 Task: In the "Doing" board add the description "Their electric vehicles, such as the Tata Nexon EV, have garnered praise for their performance, range, and affordability, contributing to a cleaner and greener future".
Action: Mouse moved to (348, 140)
Screenshot: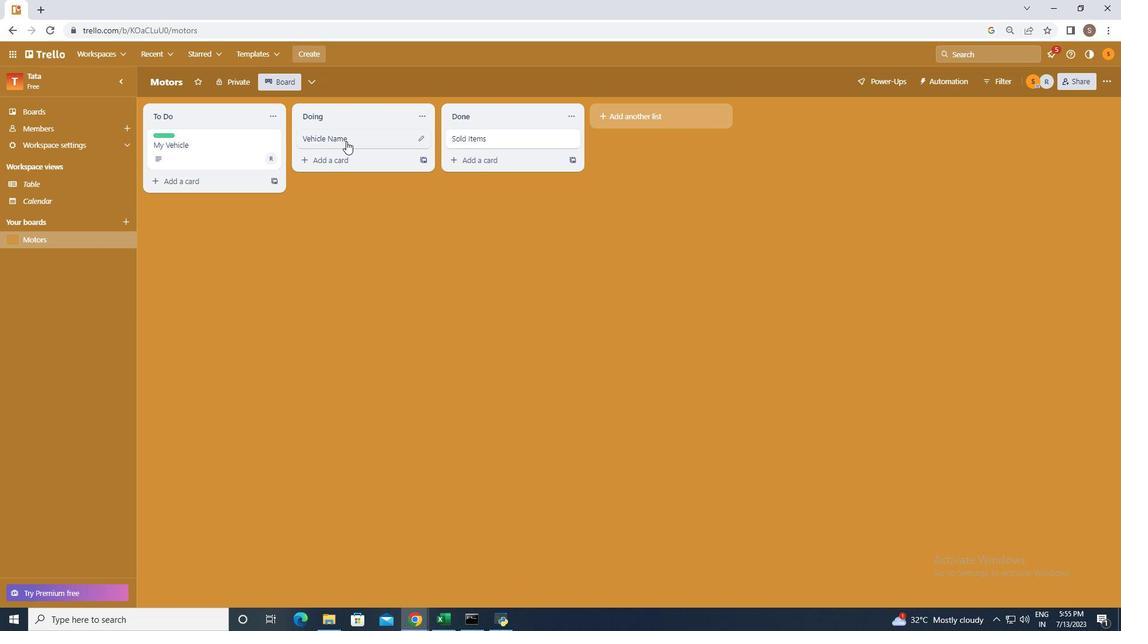 
Action: Mouse pressed left at (348, 140)
Screenshot: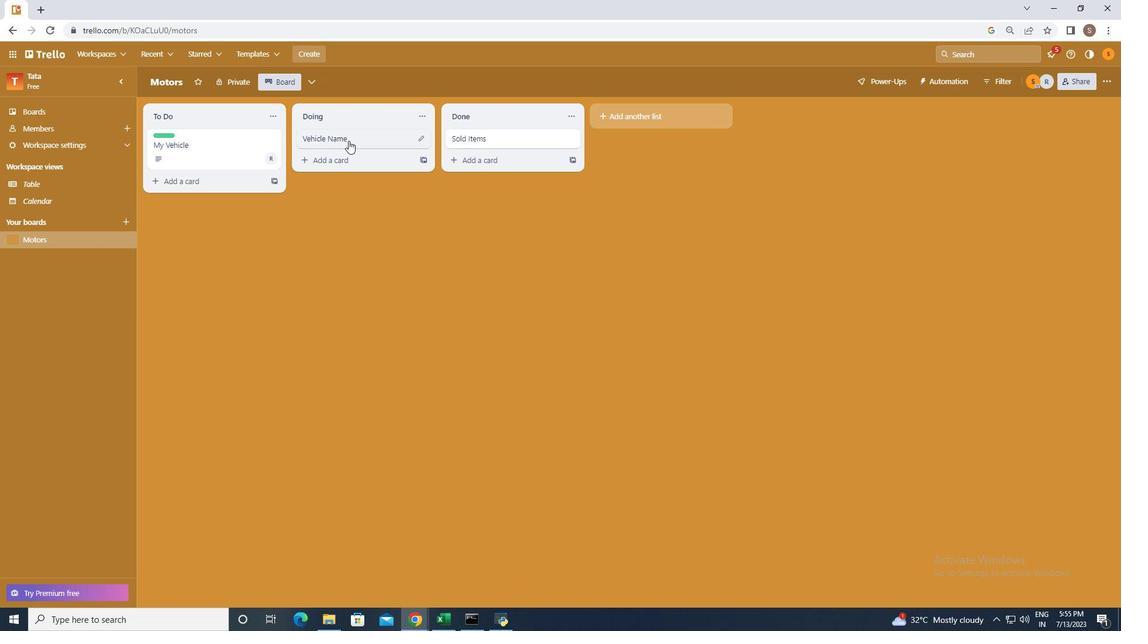 
Action: Mouse moved to (430, 200)
Screenshot: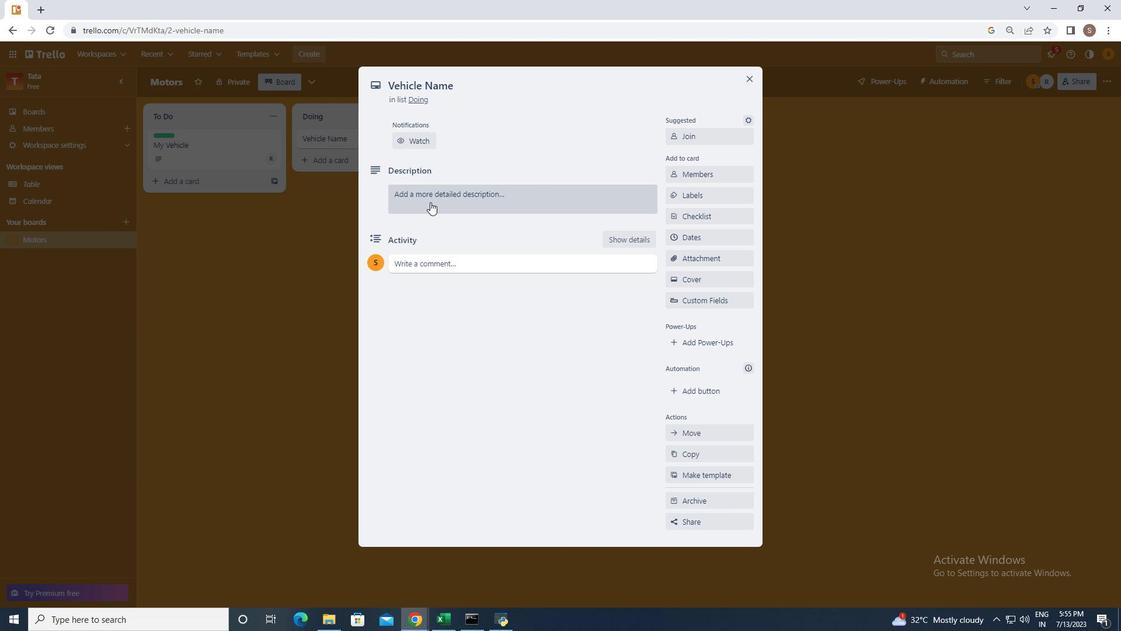 
Action: Mouse pressed left at (430, 200)
Screenshot: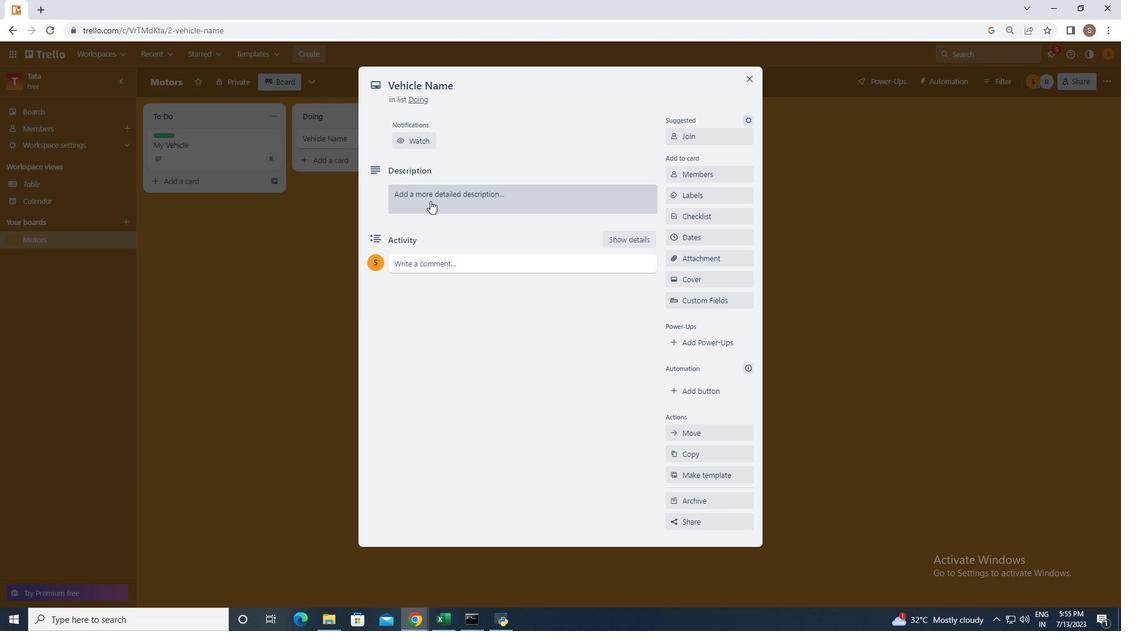 
Action: Mouse moved to (429, 238)
Screenshot: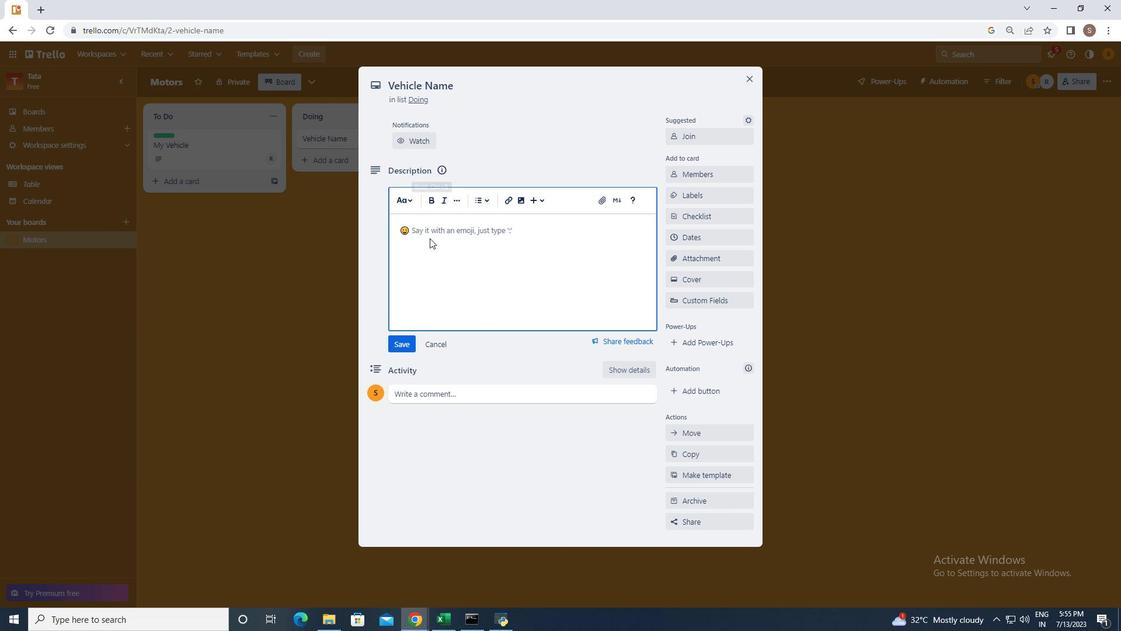 
Action: Key pressed <Key.shift>Their<Key.space>electric<Key.space>vehicles,<Key.space>such<Key.space>as<Key.space>the<Key.space><Key.shift>Tata<Key.space><Key.shift>Nexon<Key.space><Key.shift>EV,<Key.space>have<Key.space>garnered<Key.space>praise<Key.space>for<Key.space>thr<Key.backspace>eir<Key.space>performance,<Key.space>ren<Key.backspace><Key.backspace>anc<Key.backspace>ge,<Key.space>and<Key.space>affordability,<Key.space>contru<Key.backspace>ibuting<Key.space>to<Key.space>a<Key.space>clr<Key.backspace>eaner<Key.space>and<Key.space>greener<Key.space>future
Screenshot: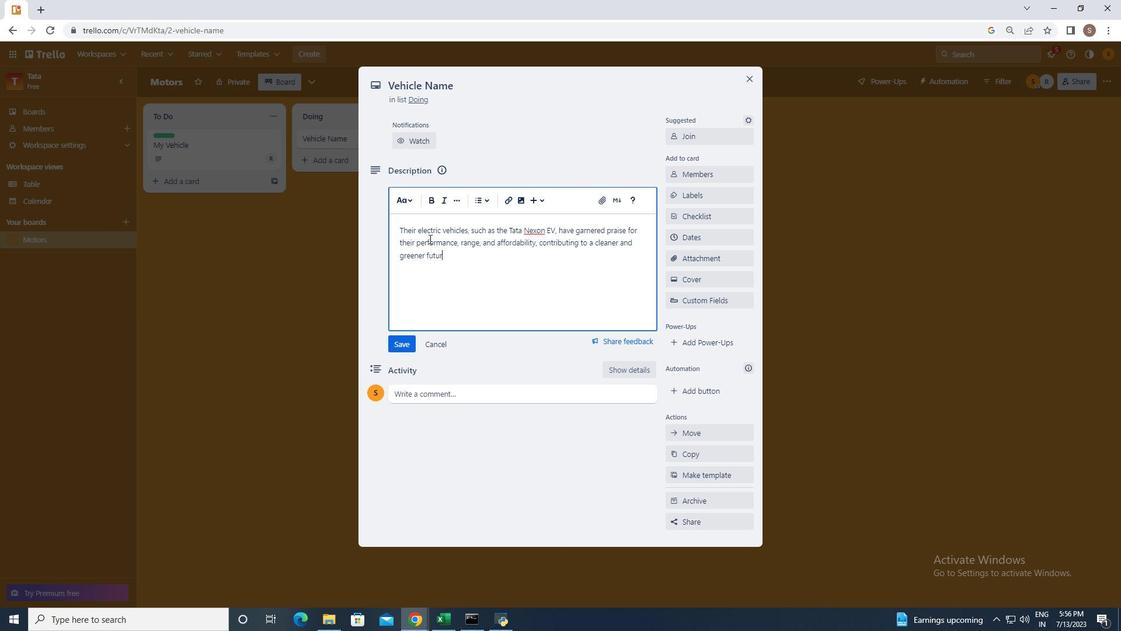 
Action: Mouse moved to (521, 362)
Screenshot: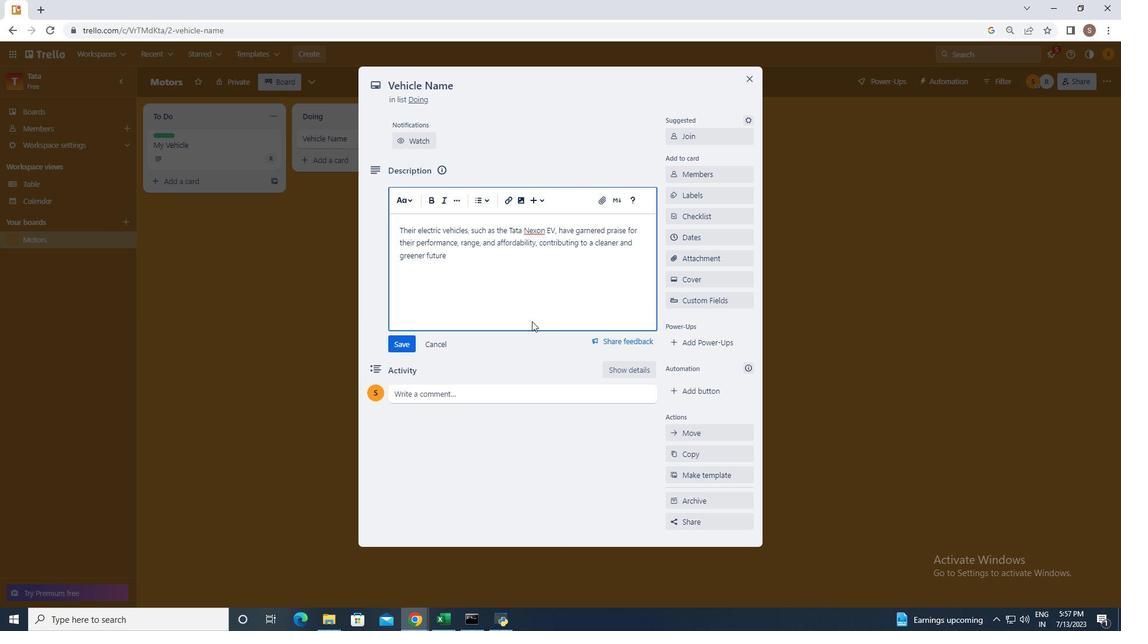 
Action: Mouse pressed left at (521, 362)
Screenshot: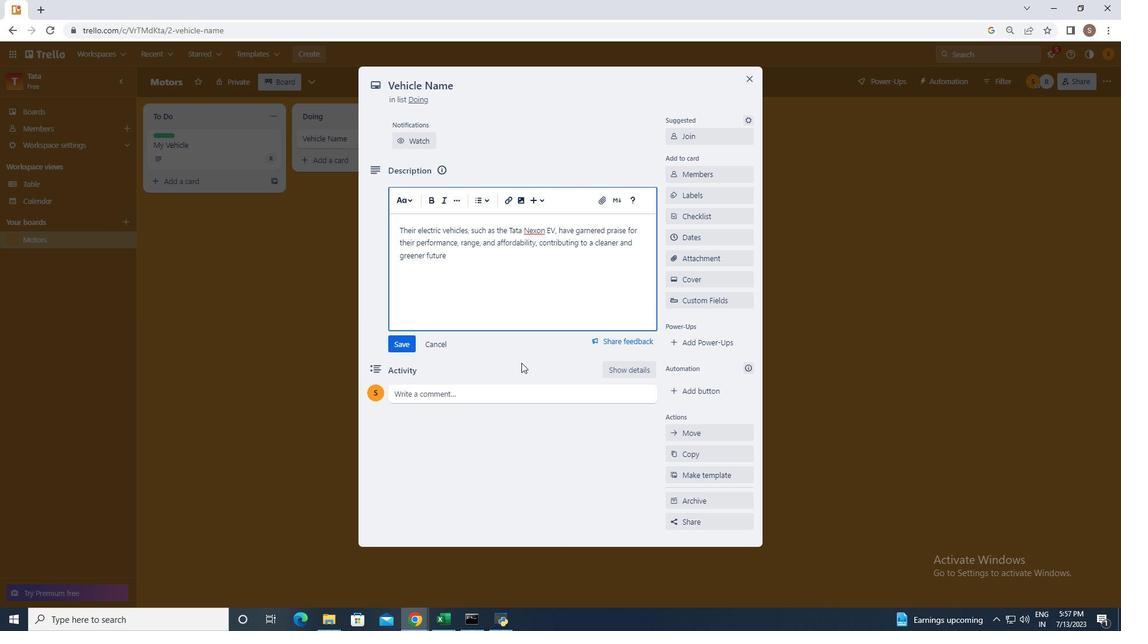 
